 Task: List all Git aliases.
Action: Mouse moved to (206, 114)
Screenshot: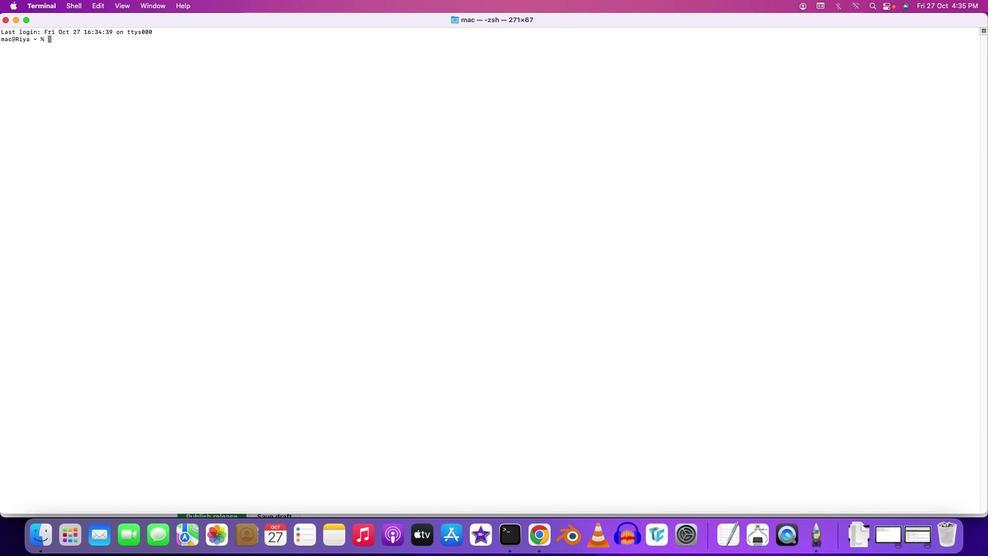 
Action: Mouse pressed left at (206, 114)
Screenshot: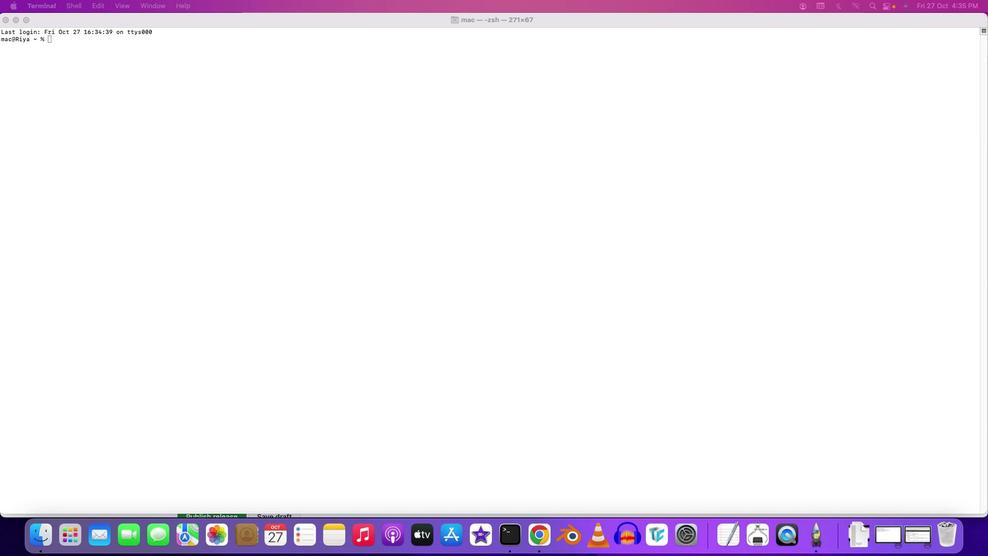 
Action: Mouse moved to (141, 202)
Screenshot: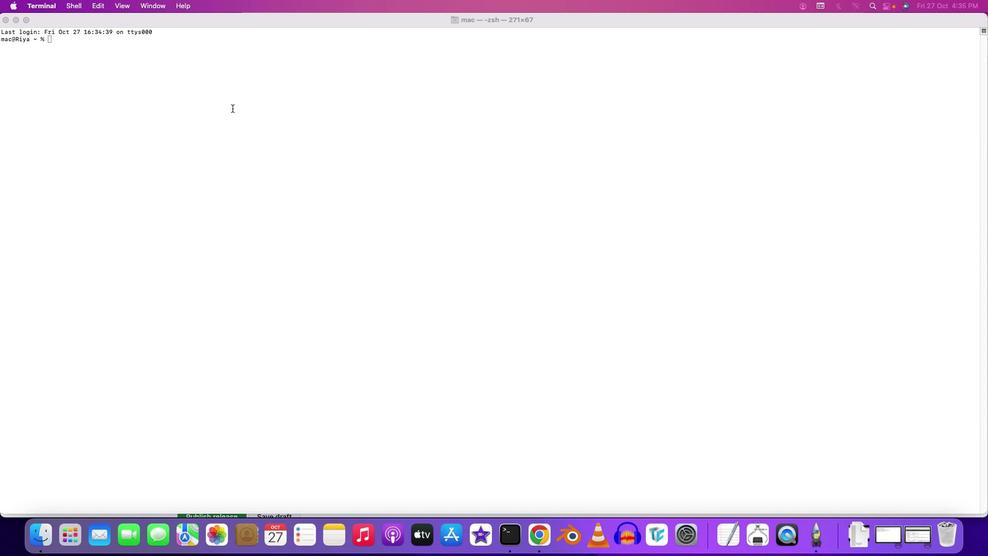
Action: Mouse pressed left at (141, 202)
Screenshot: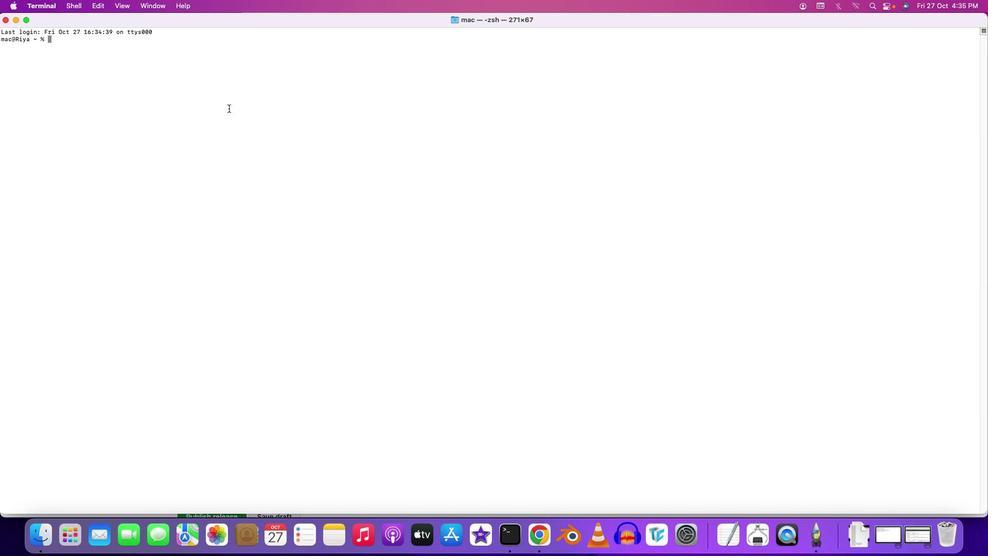 
Action: Mouse moved to (226, 69)
Screenshot: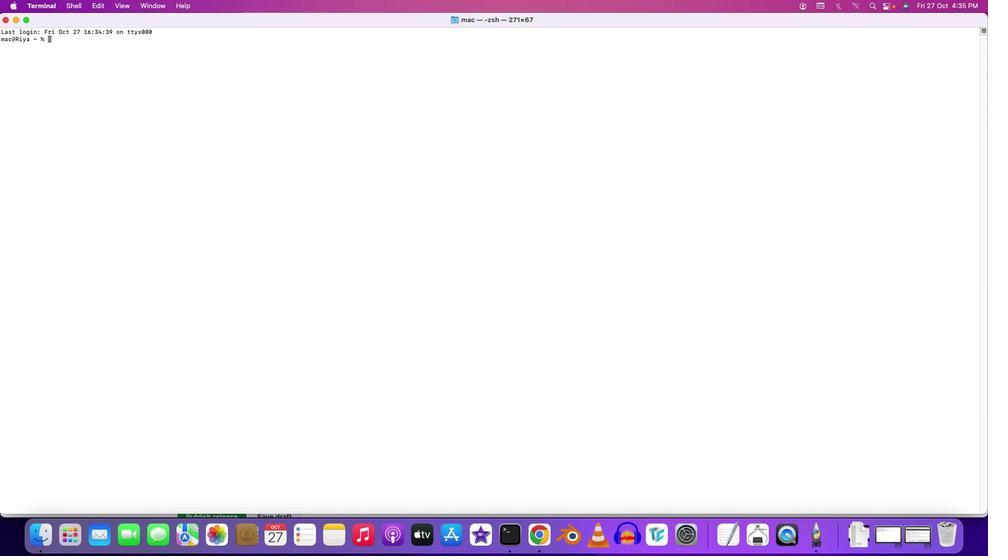 
Action: Mouse scrolled (226, 69) with delta (186, 333)
Screenshot: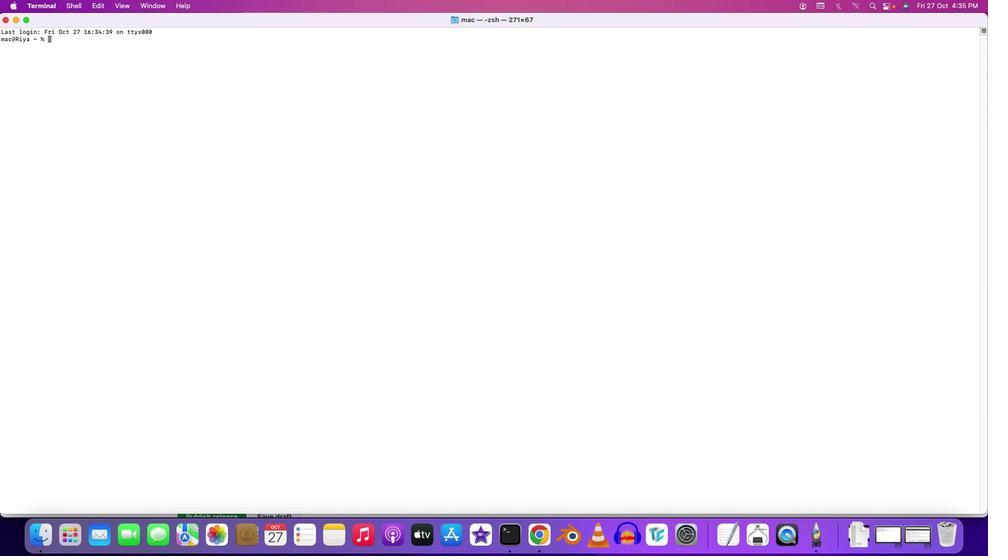 
Action: Mouse moved to (226, 69)
Screenshot: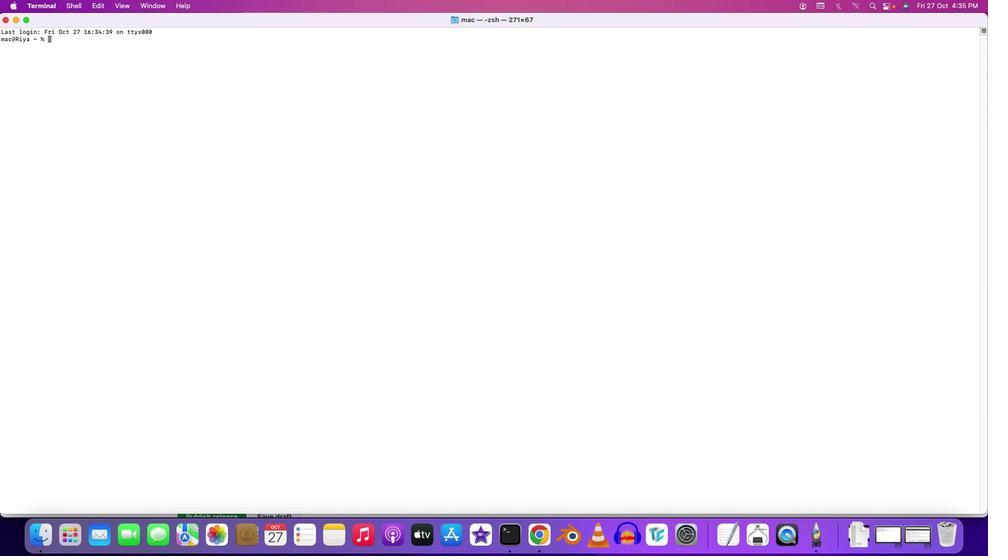
Action: Mouse scrolled (226, 69) with delta (186, 336)
Screenshot: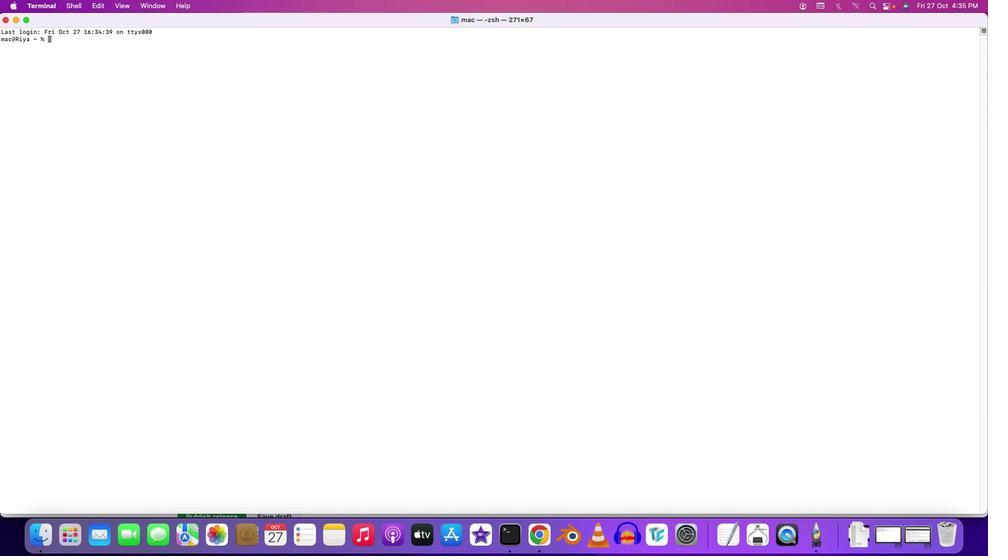 
Action: Mouse scrolled (226, 69) with delta (186, 331)
Screenshot: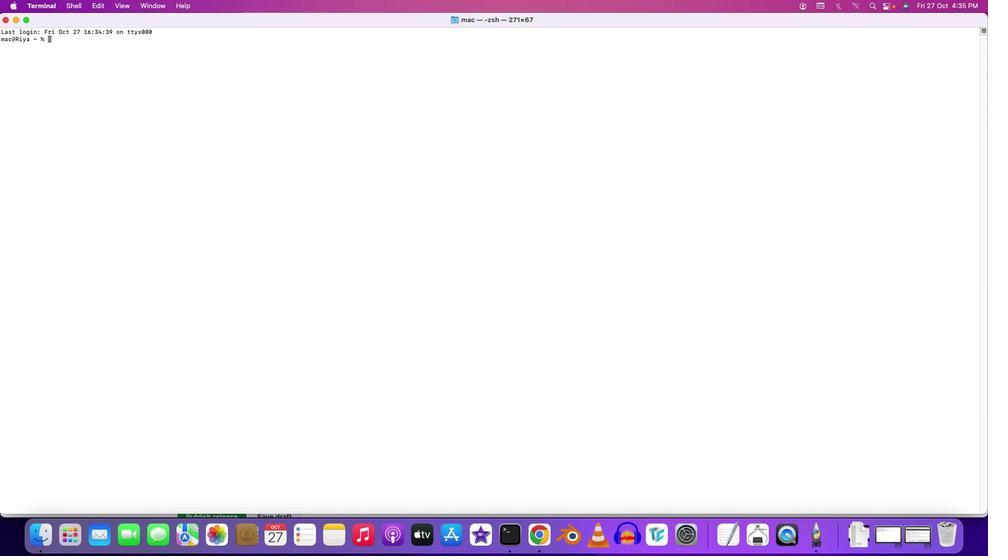 
Action: Mouse scrolled (226, 69) with delta (186, 332)
Screenshot: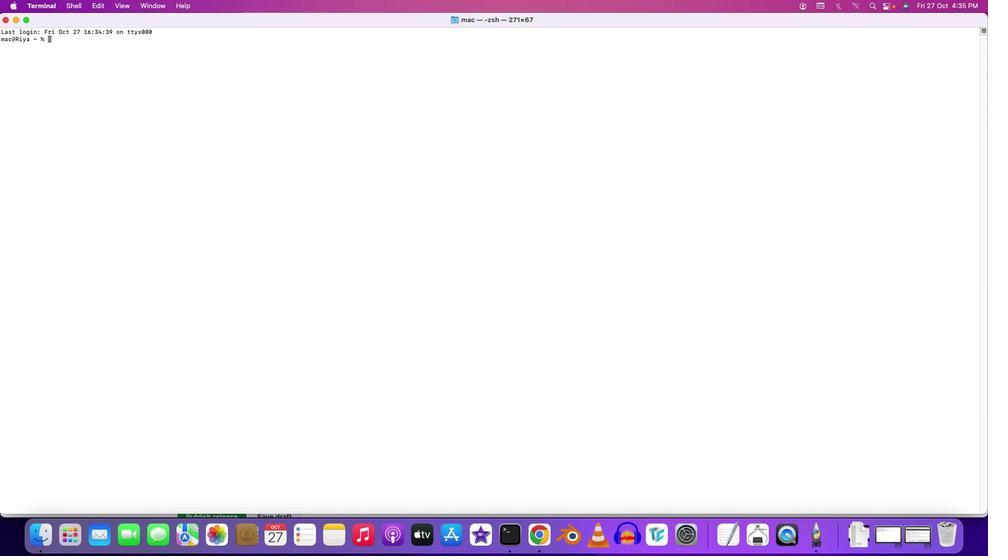 
Action: Mouse scrolled (226, 69) with delta (186, 330)
Screenshot: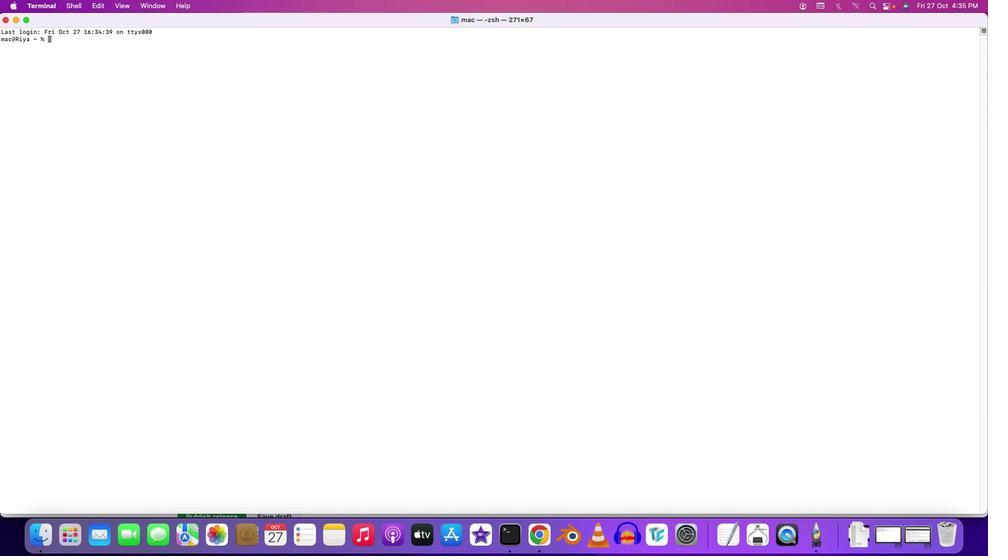 
Action: Mouse scrolled (226, 69) with delta (186, 334)
Screenshot: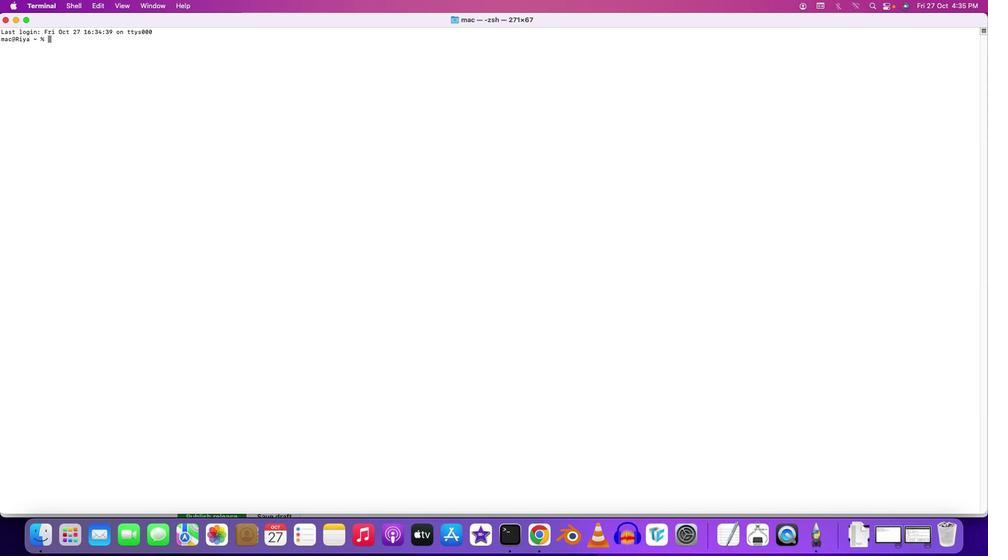 
Action: Mouse scrolled (226, 69) with delta (186, 334)
Screenshot: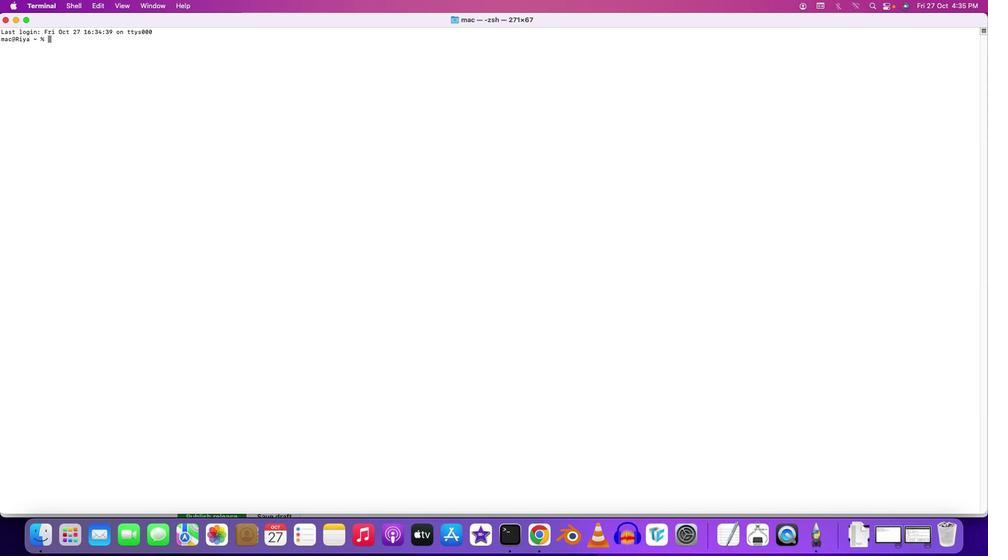 
Action: Mouse scrolled (226, 69) with delta (186, 334)
Screenshot: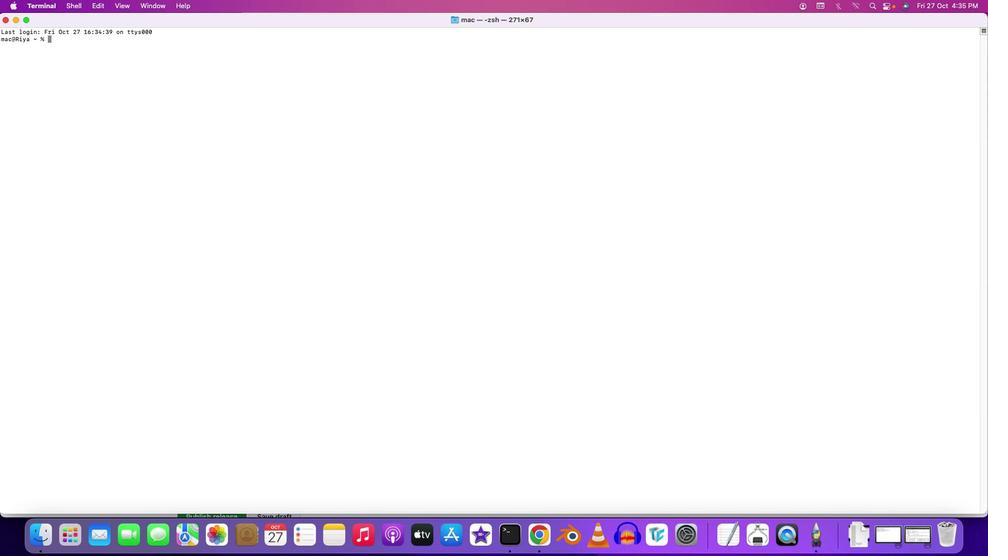
Action: Mouse scrolled (226, 69) with delta (186, 334)
Screenshot: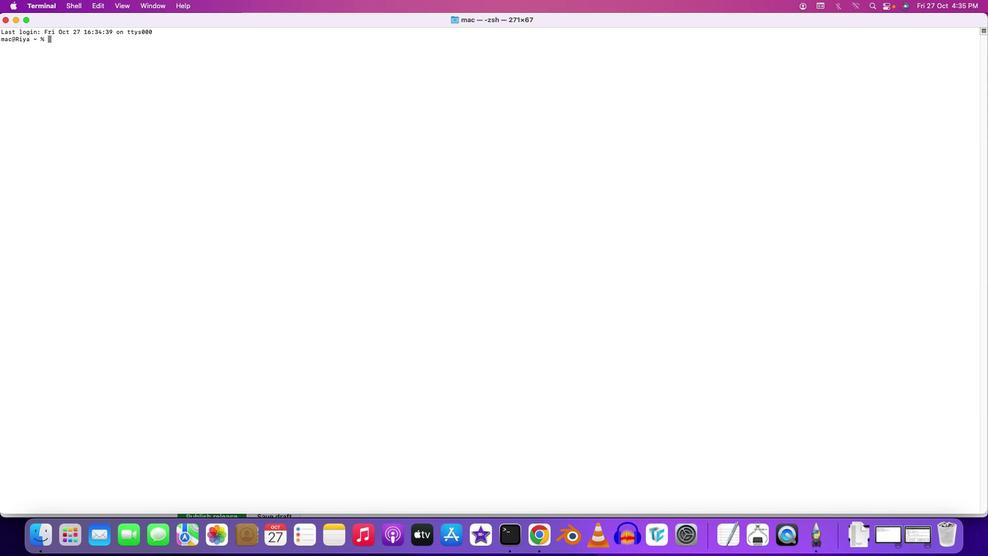 
Action: Mouse moved to (145, 163)
Screenshot: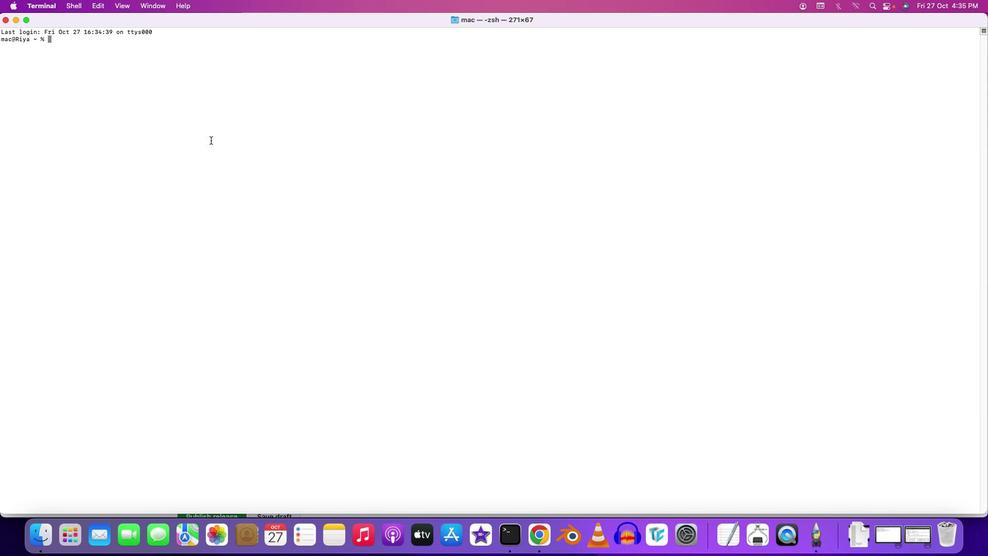 
Action: Mouse pressed left at (145, 163)
Screenshot: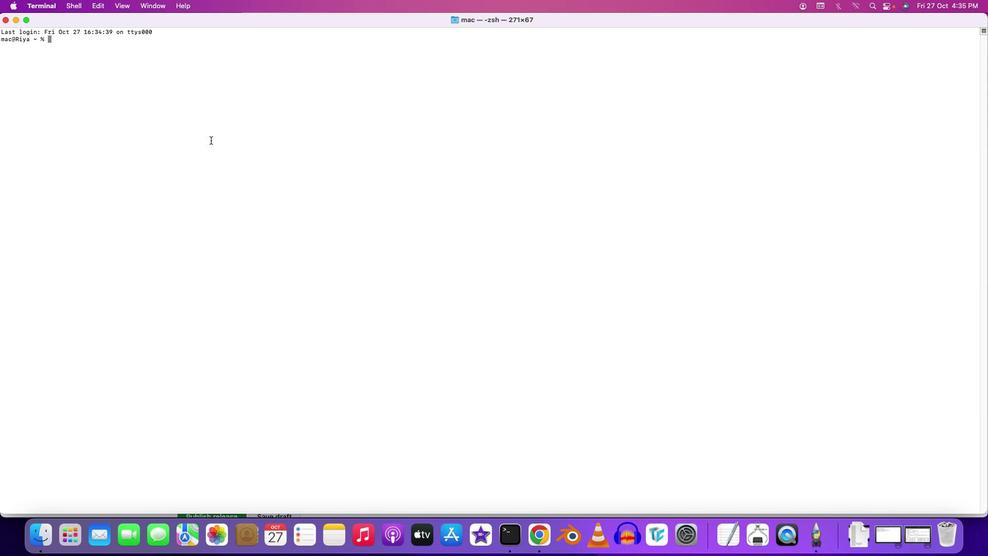
Action: Mouse moved to (158, 129)
Screenshot: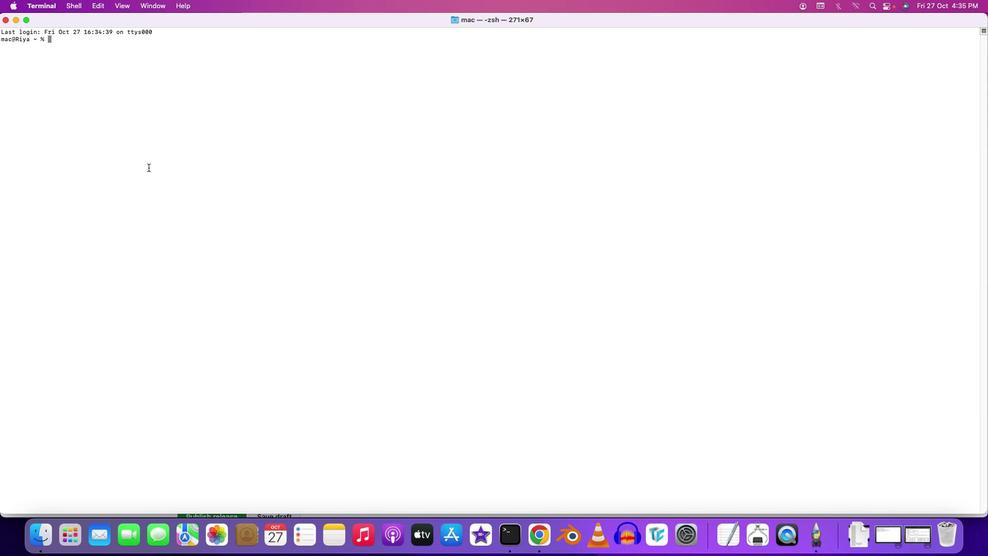 
Action: Key pressed 'C'Key.backspaceKey.caps_lock'c''d'Key.space't''e''m''p''l''a''t''e'Key.enter'c'Key.backspace'g''i''t'Key.space'c''o''n''f''i''g'Key.space'-''-''g''e''t''-''r''e''g''e''x''p'Key.space"'"'a''l''i''a''s''\\''.''.'Key.shift_r'*'"'"Key.enter
Screenshot: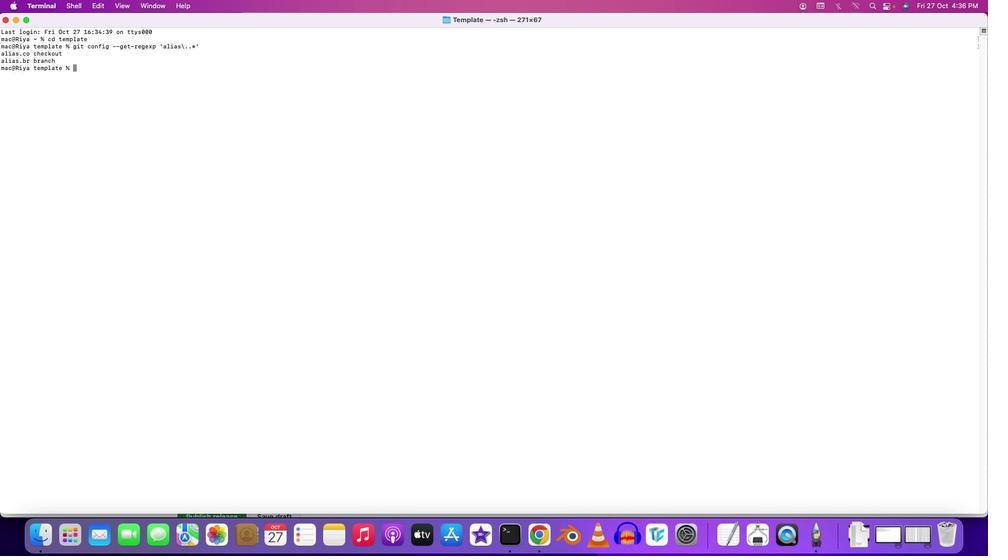 
